 Task: Enable the option "Access unit delimiters" for "H.264/MPEG-4 Part 10/AVC encoder (x264).
Action: Mouse moved to (141, 21)
Screenshot: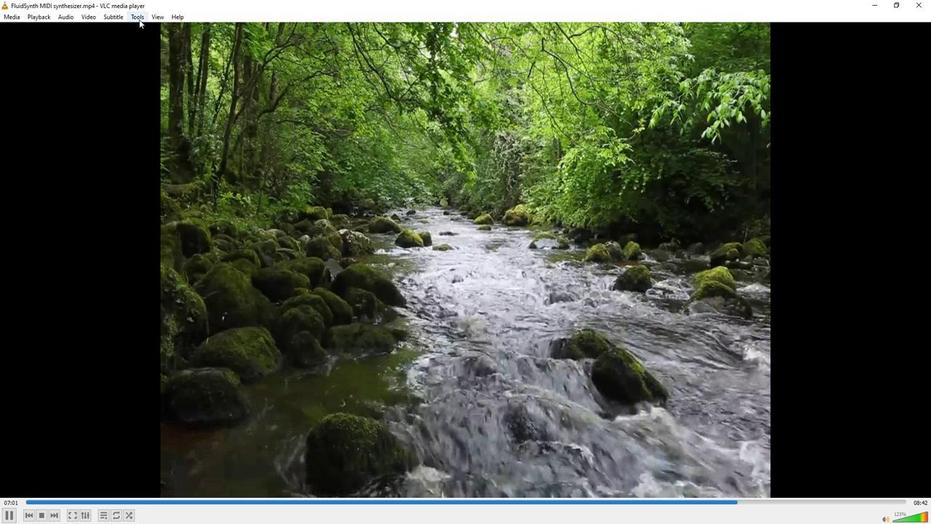 
Action: Mouse pressed left at (141, 21)
Screenshot: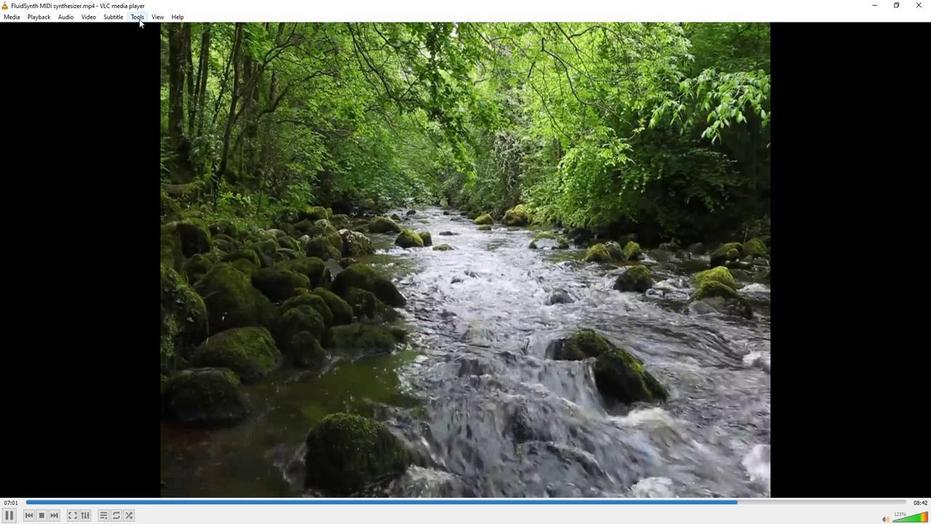 
Action: Mouse moved to (157, 136)
Screenshot: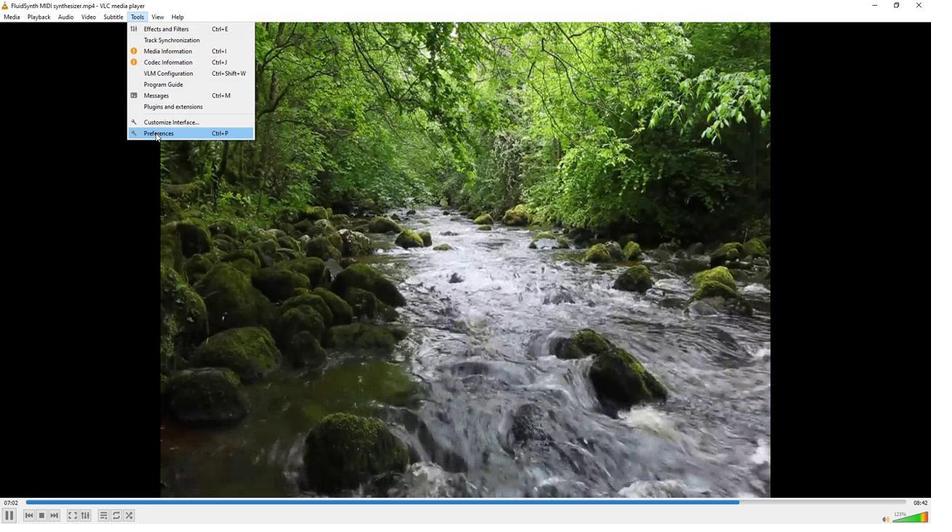 
Action: Mouse pressed left at (157, 136)
Screenshot: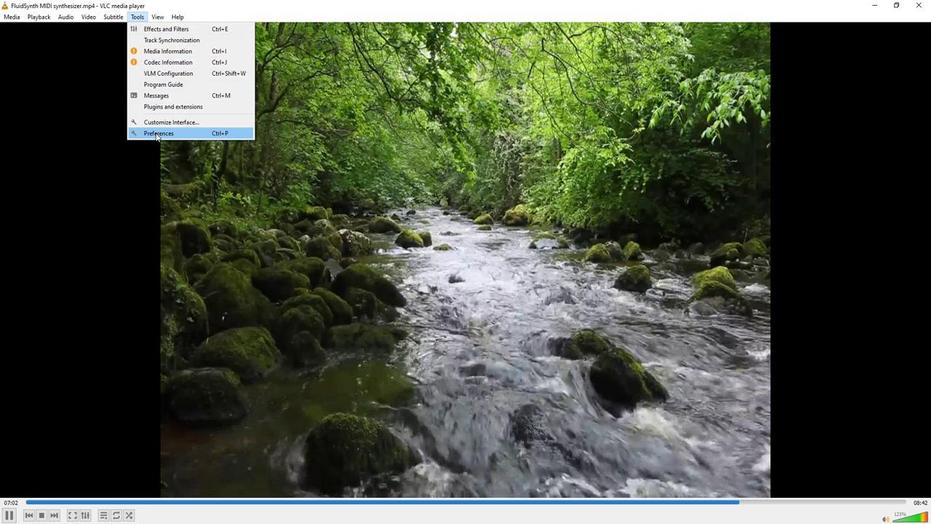 
Action: Mouse moved to (112, 411)
Screenshot: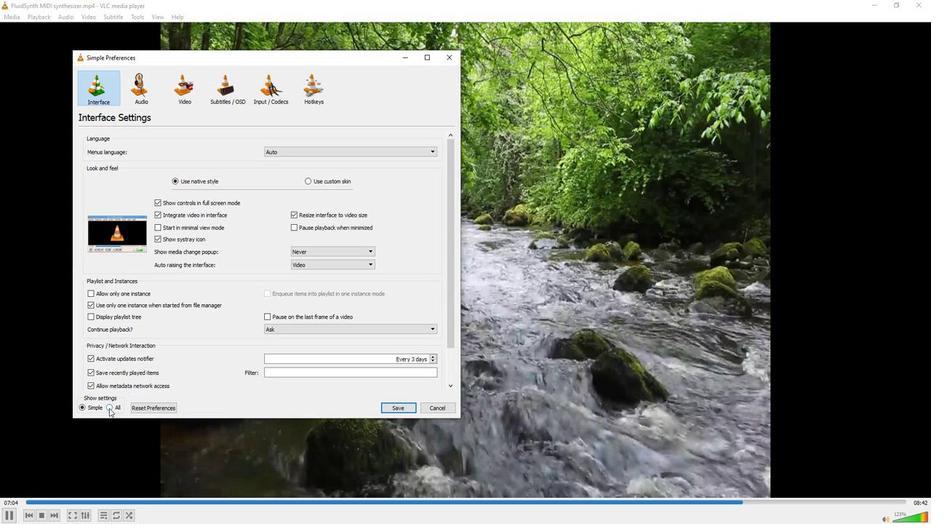 
Action: Mouse pressed left at (112, 411)
Screenshot: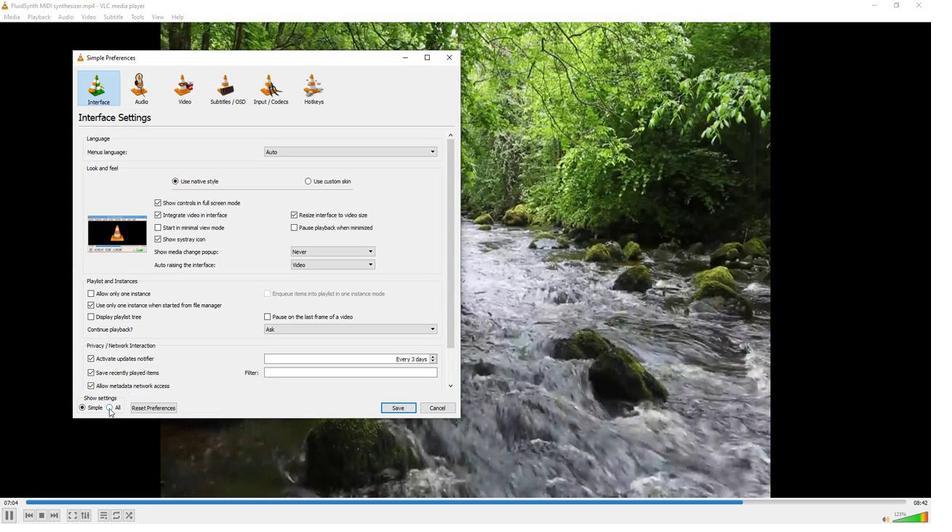 
Action: Mouse moved to (98, 315)
Screenshot: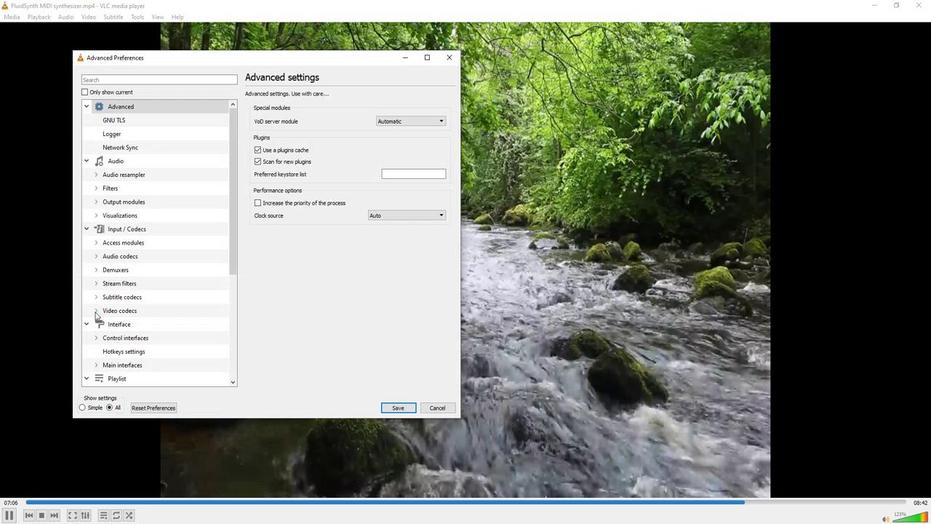 
Action: Mouse pressed left at (98, 315)
Screenshot: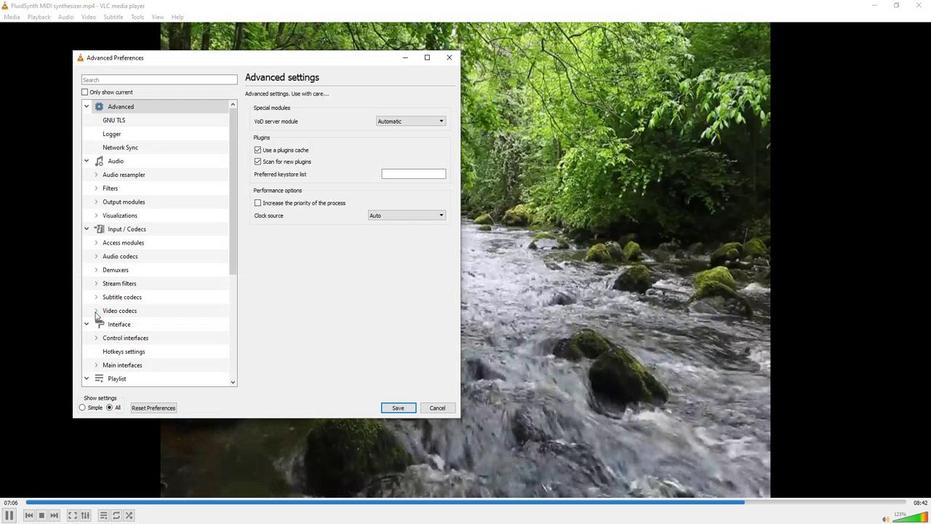 
Action: Mouse moved to (125, 354)
Screenshot: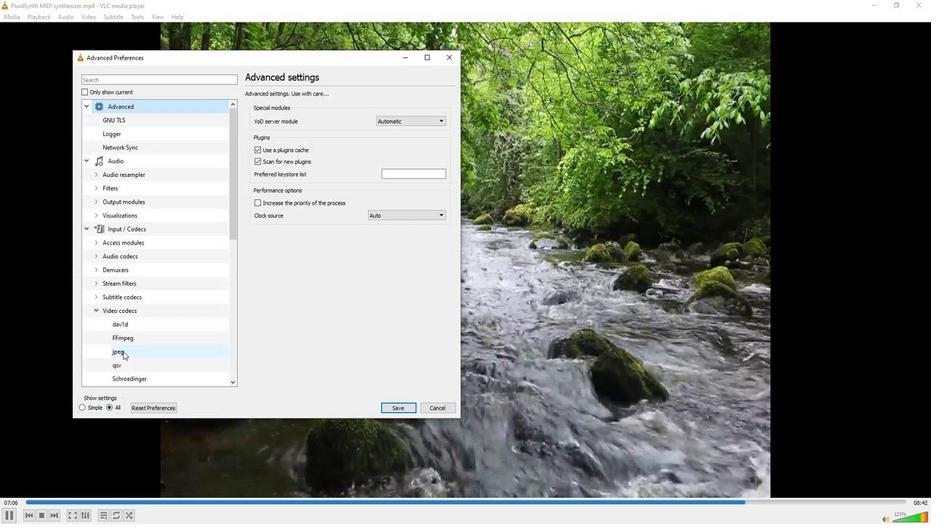 
Action: Mouse scrolled (125, 353) with delta (0, 0)
Screenshot: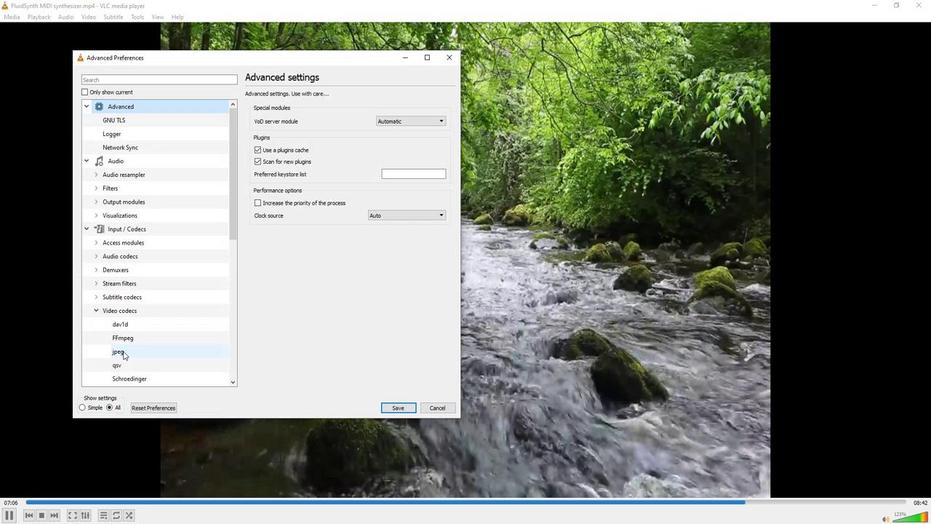 
Action: Mouse moved to (129, 383)
Screenshot: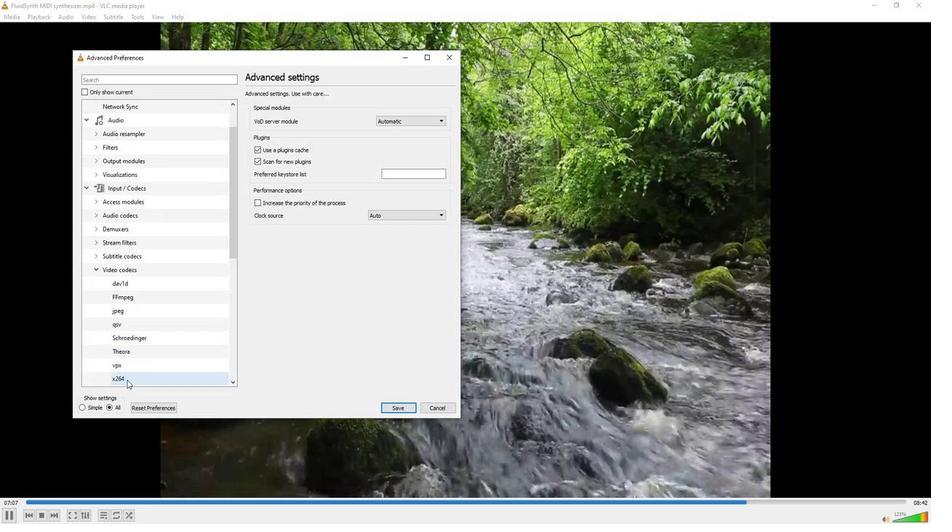 
Action: Mouse pressed left at (129, 383)
Screenshot: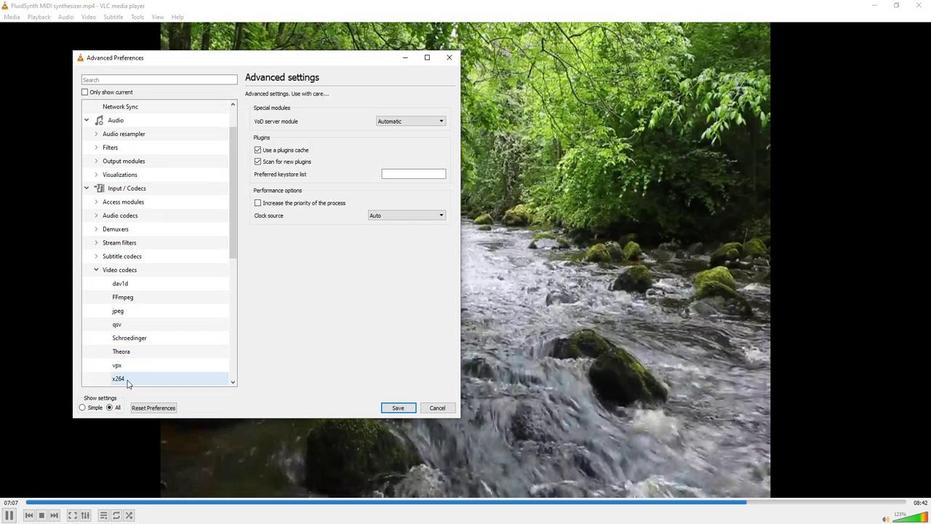 
Action: Mouse moved to (320, 309)
Screenshot: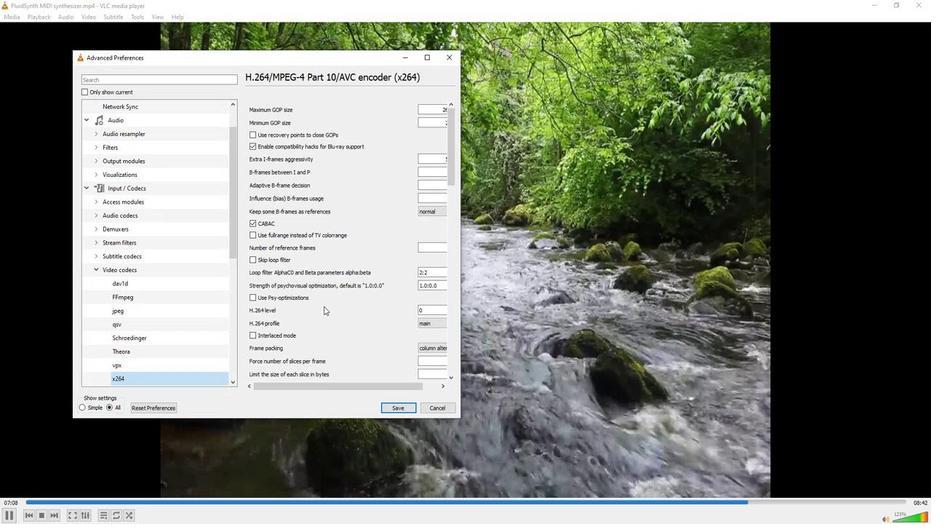 
Action: Mouse scrolled (320, 308) with delta (0, 0)
Screenshot: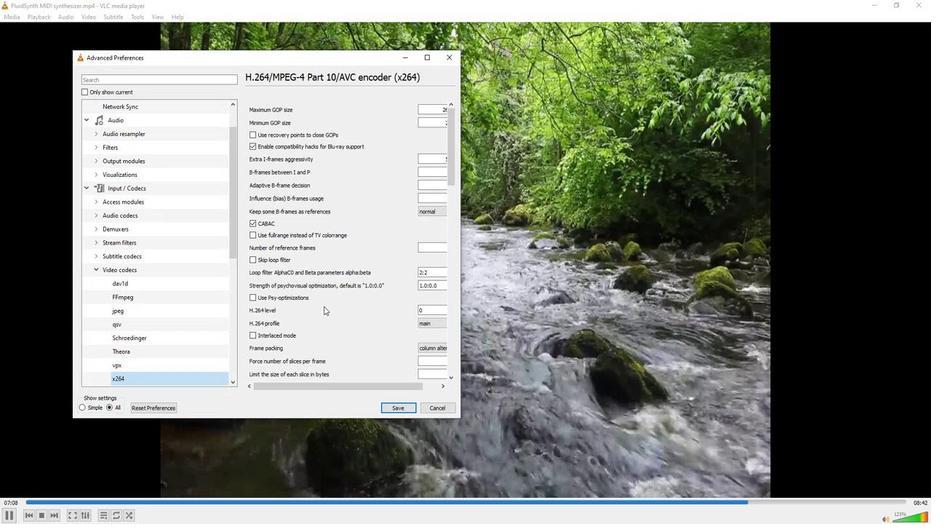 
Action: Mouse moved to (317, 309)
Screenshot: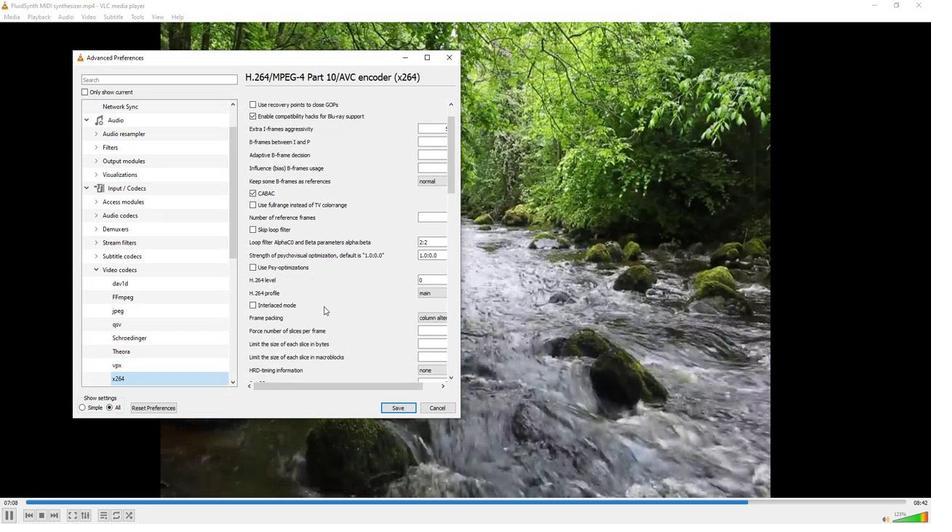 
Action: Mouse scrolled (317, 308) with delta (0, 0)
Screenshot: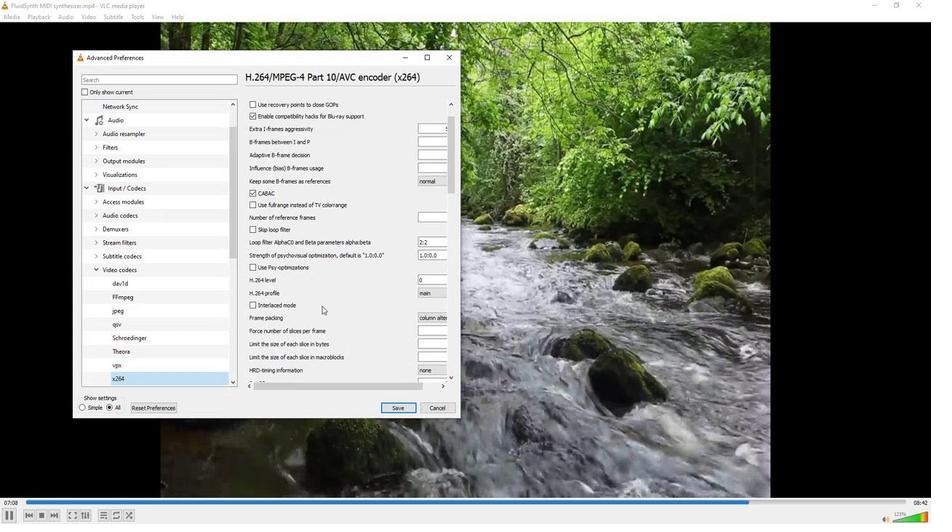 
Action: Mouse scrolled (317, 308) with delta (0, 0)
Screenshot: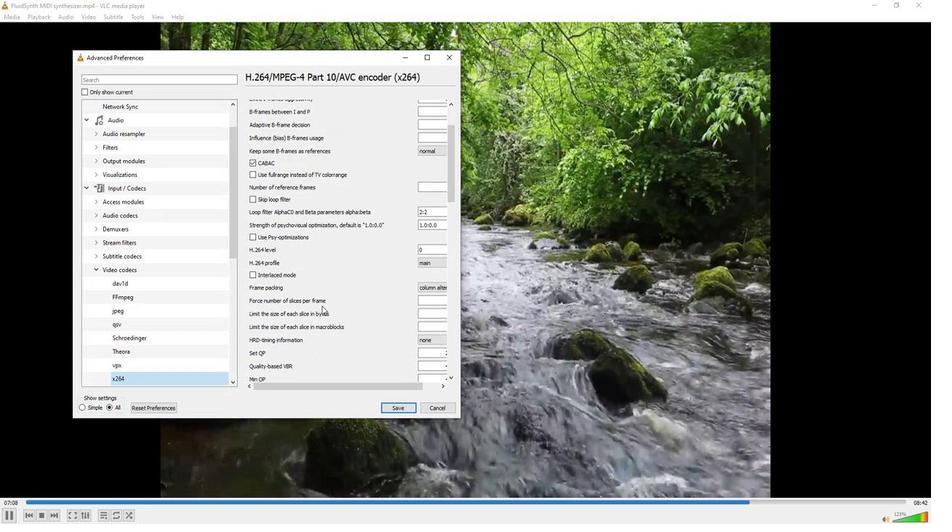 
Action: Mouse scrolled (317, 308) with delta (0, 0)
Screenshot: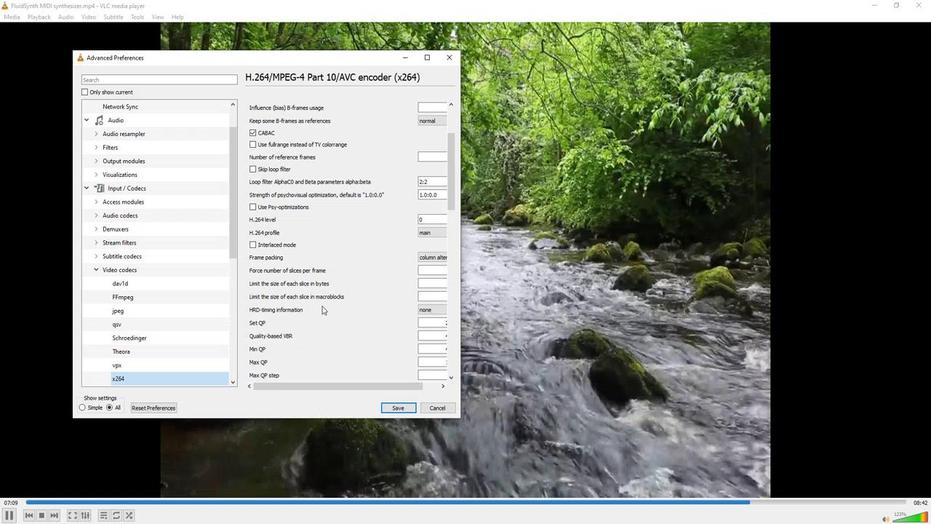 
Action: Mouse scrolled (317, 308) with delta (0, 0)
Screenshot: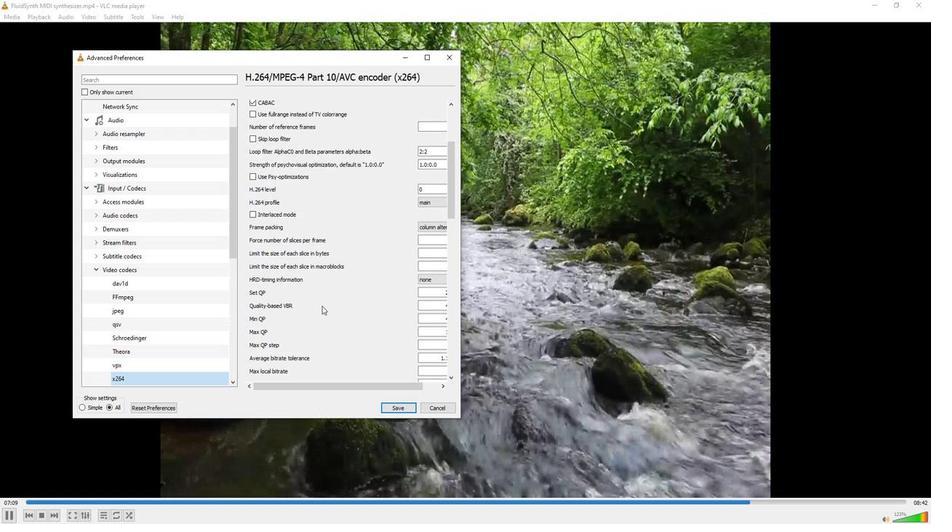 
Action: Mouse scrolled (317, 308) with delta (0, 0)
Screenshot: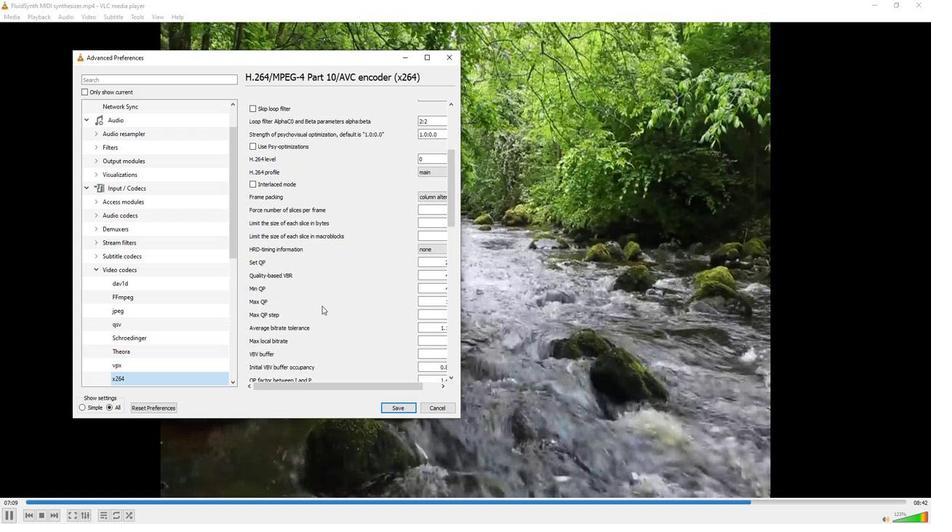 
Action: Mouse scrolled (317, 308) with delta (0, 0)
Screenshot: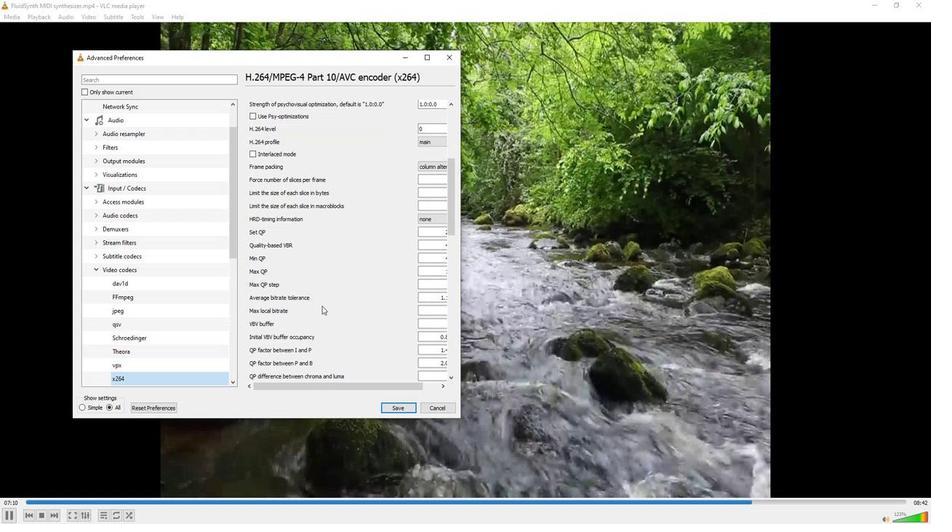 
Action: Mouse scrolled (317, 308) with delta (0, 0)
Screenshot: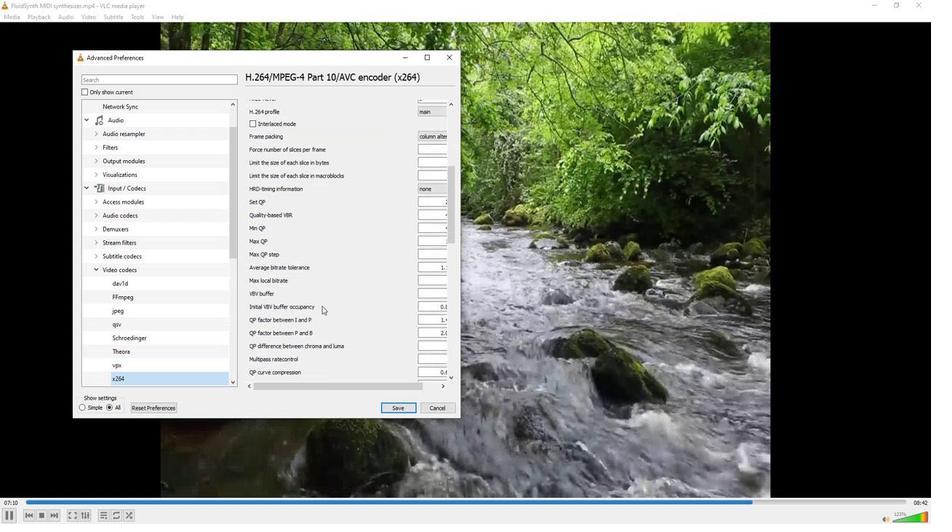 
Action: Mouse scrolled (317, 308) with delta (0, 0)
Screenshot: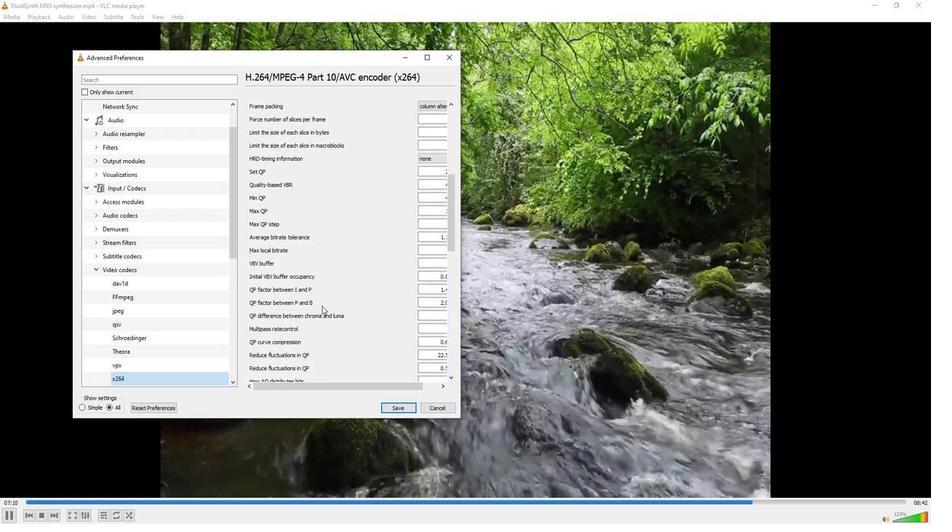 
Action: Mouse scrolled (317, 308) with delta (0, 0)
Screenshot: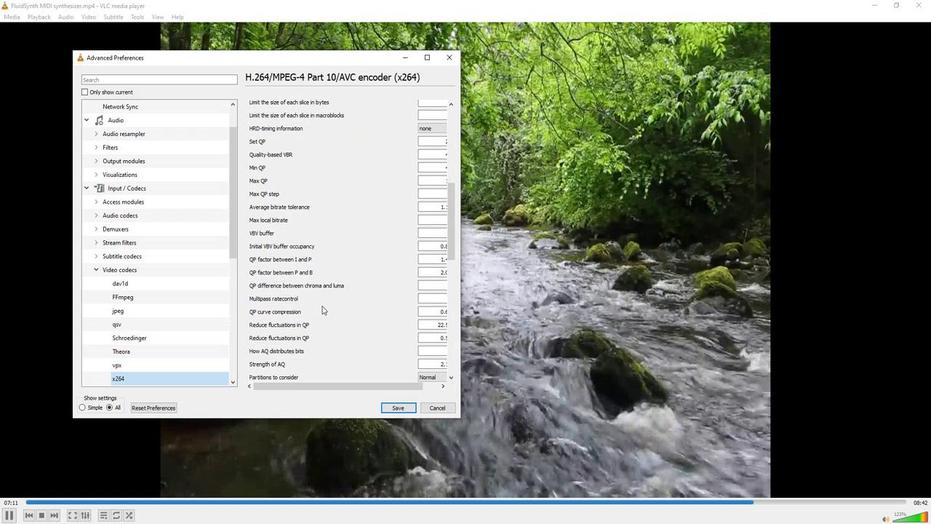 
Action: Mouse scrolled (317, 308) with delta (0, 0)
Screenshot: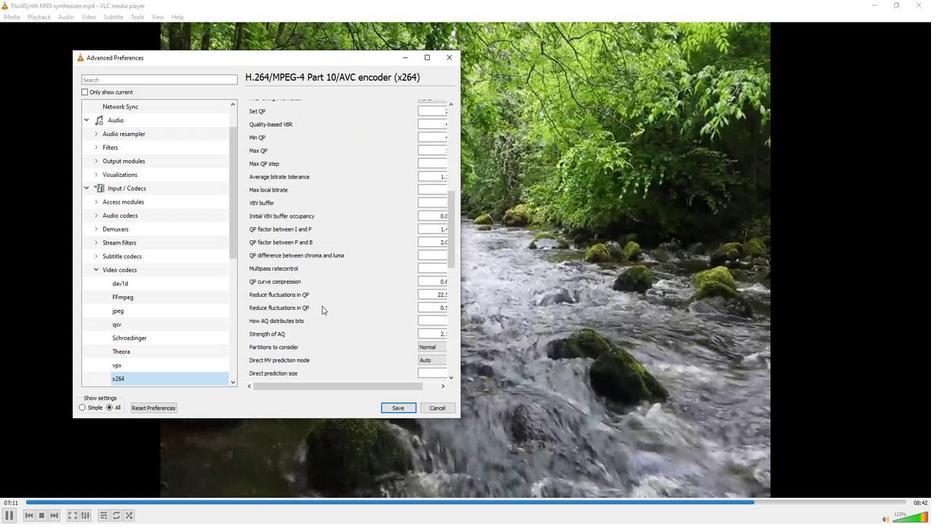
Action: Mouse scrolled (317, 308) with delta (0, 0)
Screenshot: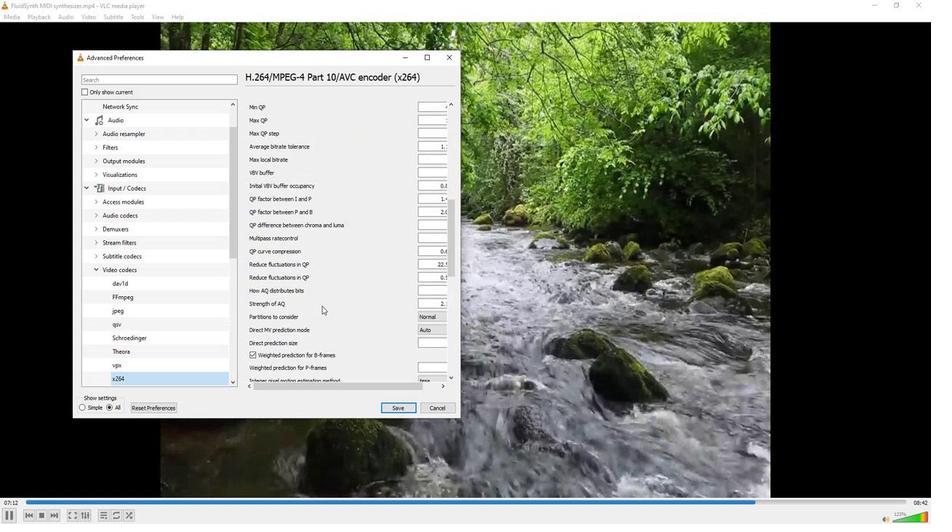 
Action: Mouse scrolled (317, 308) with delta (0, 0)
Screenshot: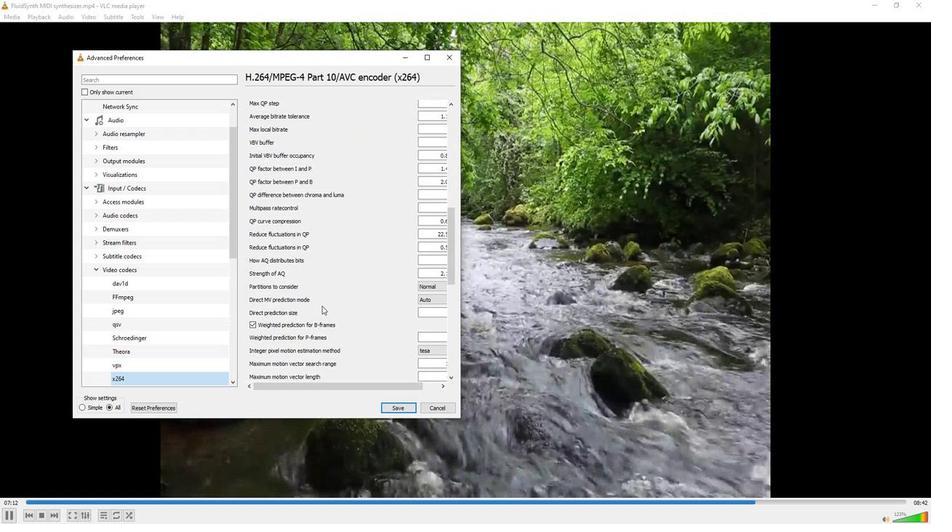 
Action: Mouse scrolled (317, 308) with delta (0, 0)
Screenshot: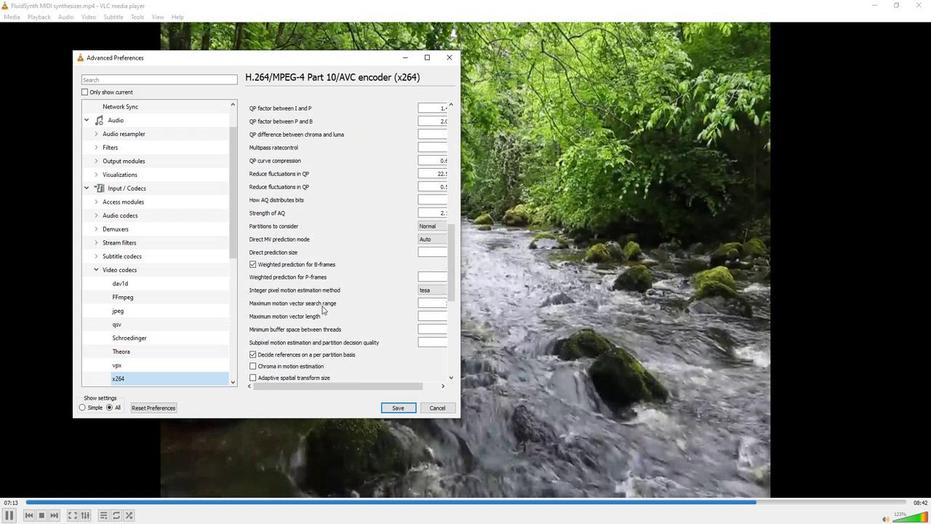 
Action: Mouse scrolled (317, 308) with delta (0, 0)
Screenshot: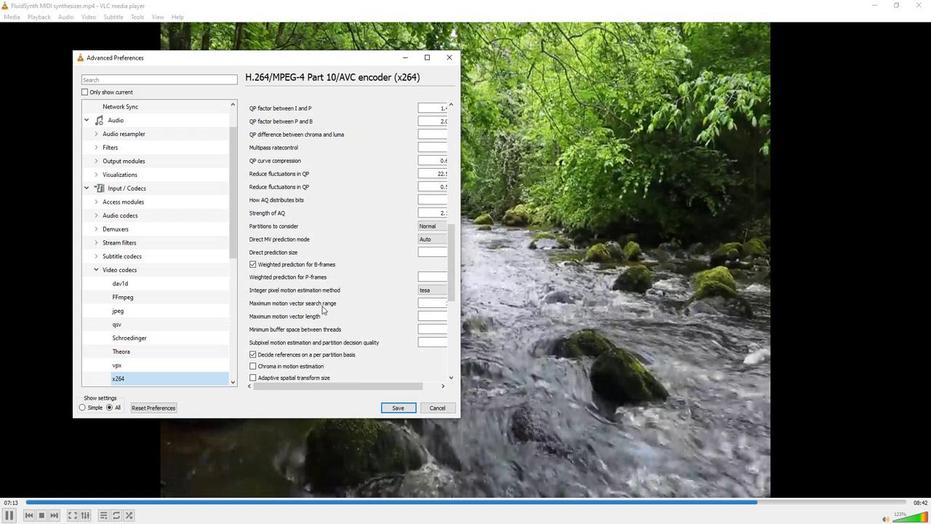 
Action: Mouse scrolled (317, 308) with delta (0, 0)
Screenshot: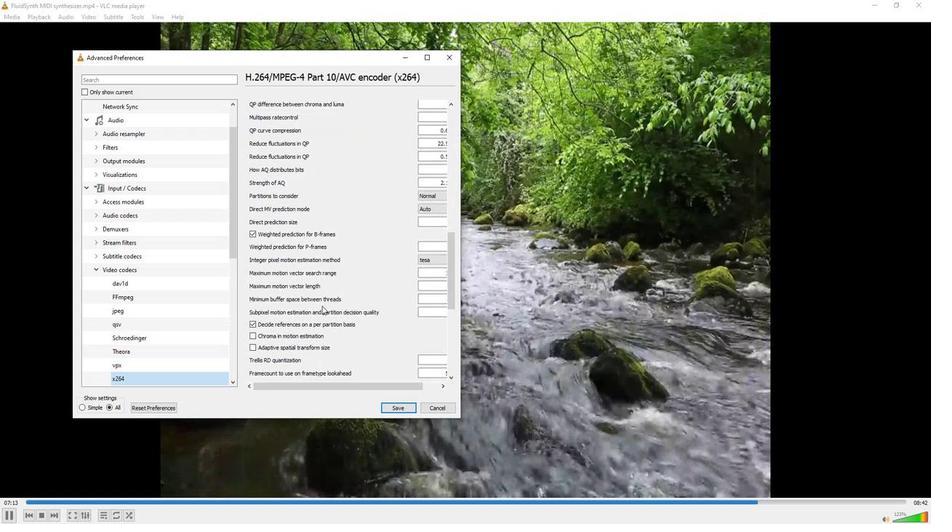 
Action: Mouse scrolled (317, 308) with delta (0, 0)
Screenshot: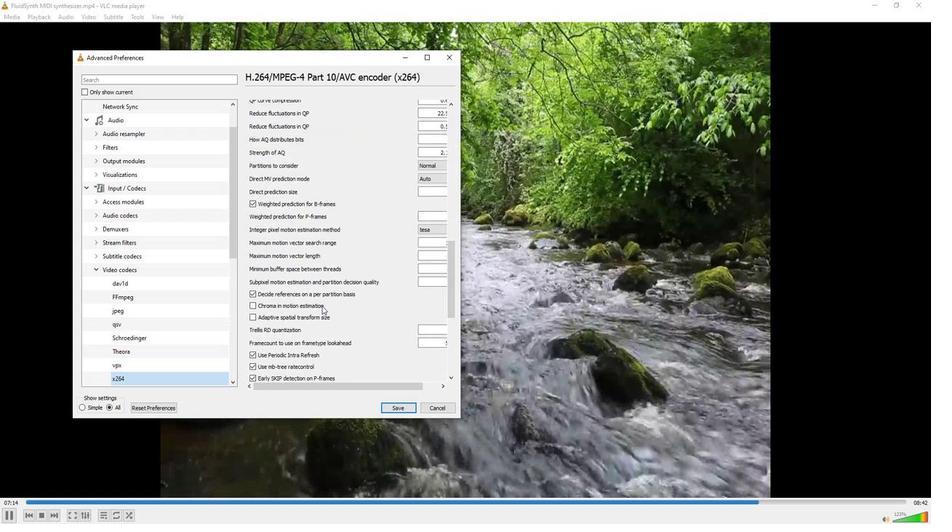 
Action: Mouse scrolled (317, 308) with delta (0, 0)
Screenshot: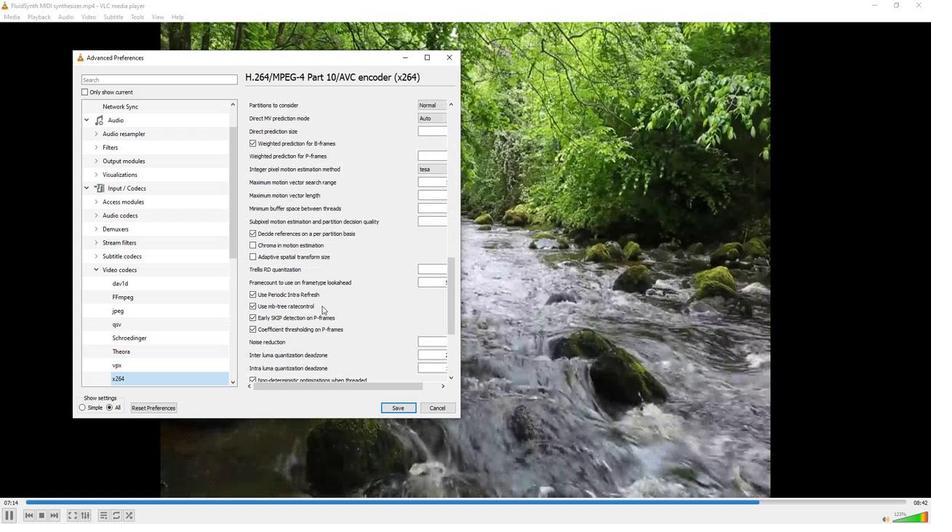 
Action: Mouse scrolled (317, 308) with delta (0, 0)
Screenshot: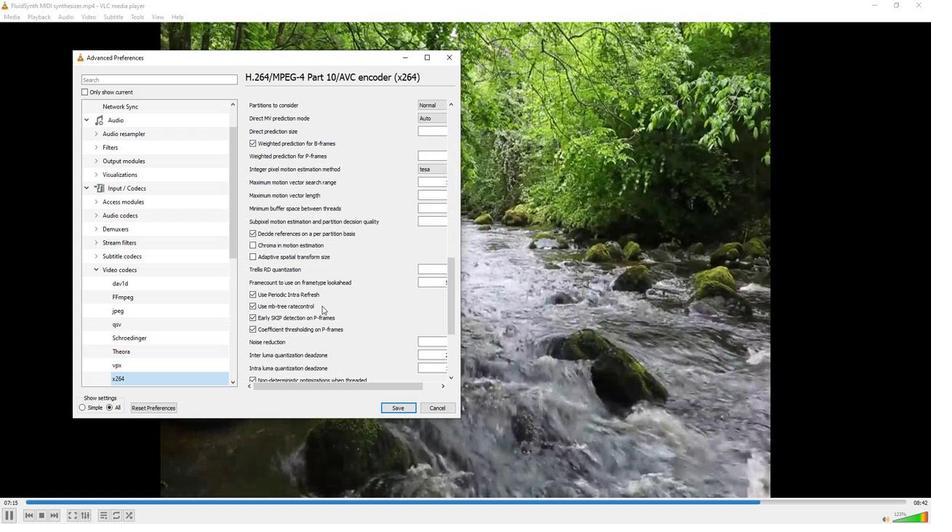 
Action: Mouse scrolled (317, 308) with delta (0, 0)
Screenshot: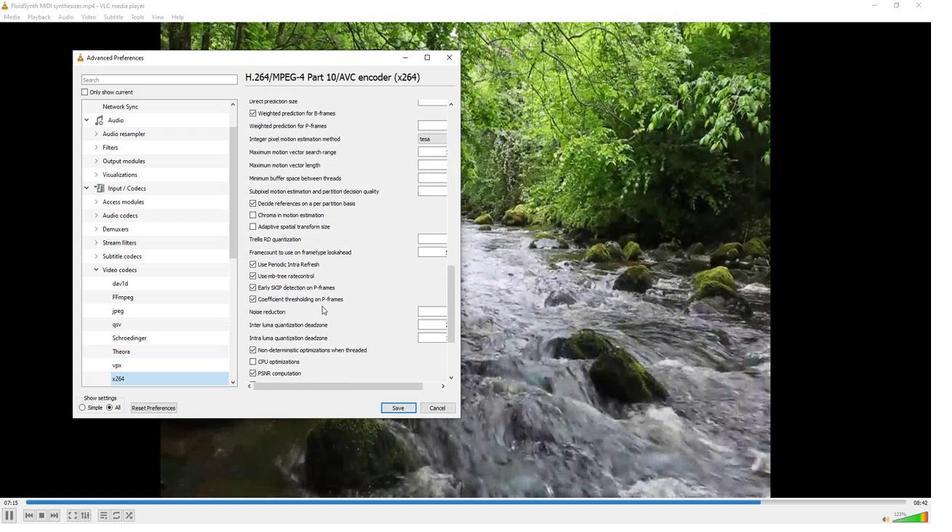
Action: Mouse scrolled (317, 308) with delta (0, 0)
Screenshot: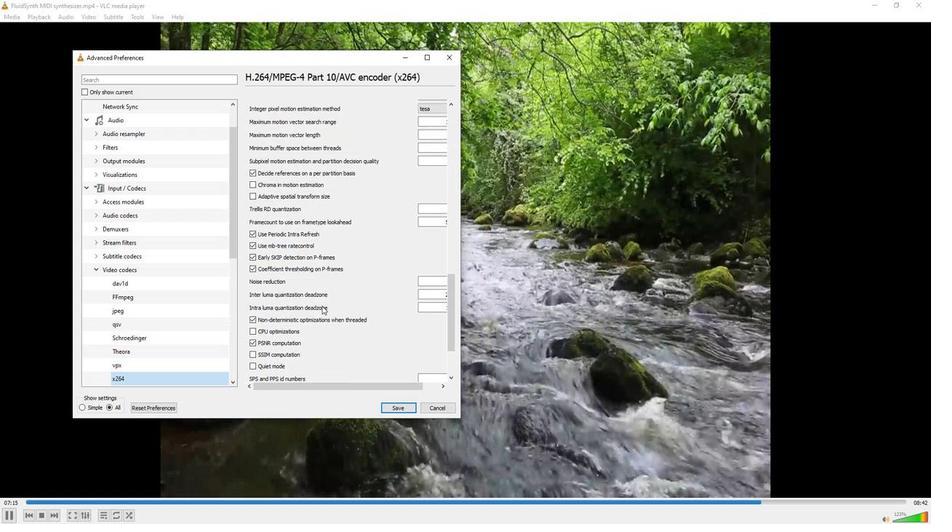 
Action: Mouse scrolled (317, 308) with delta (0, 0)
Screenshot: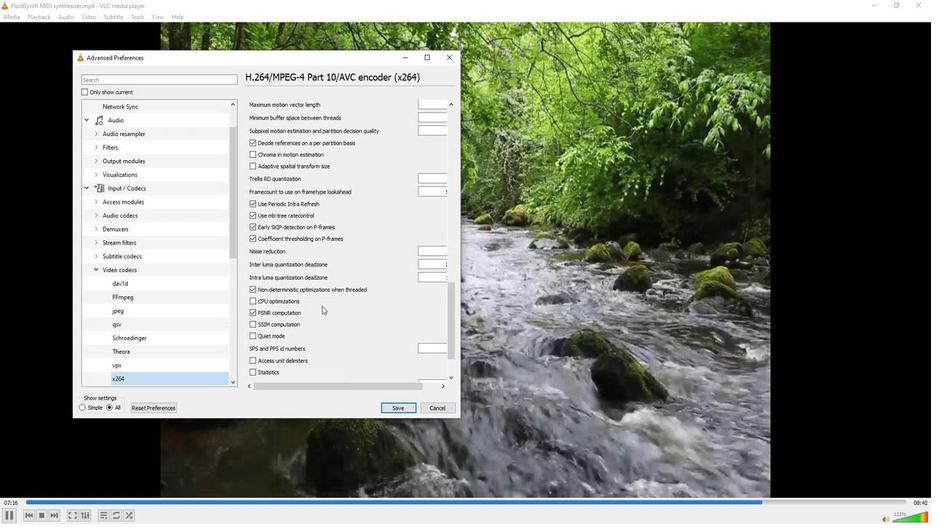 
Action: Mouse moved to (250, 332)
Screenshot: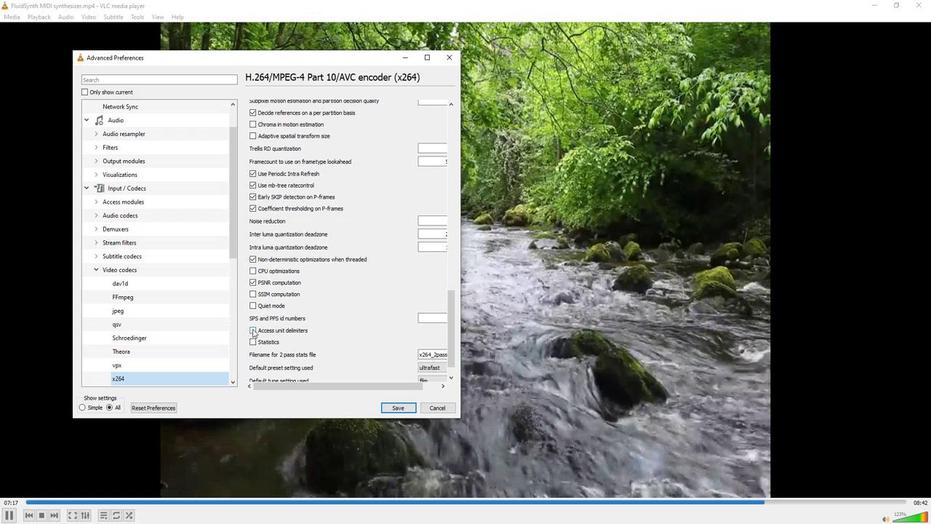 
Action: Mouse pressed left at (250, 332)
Screenshot: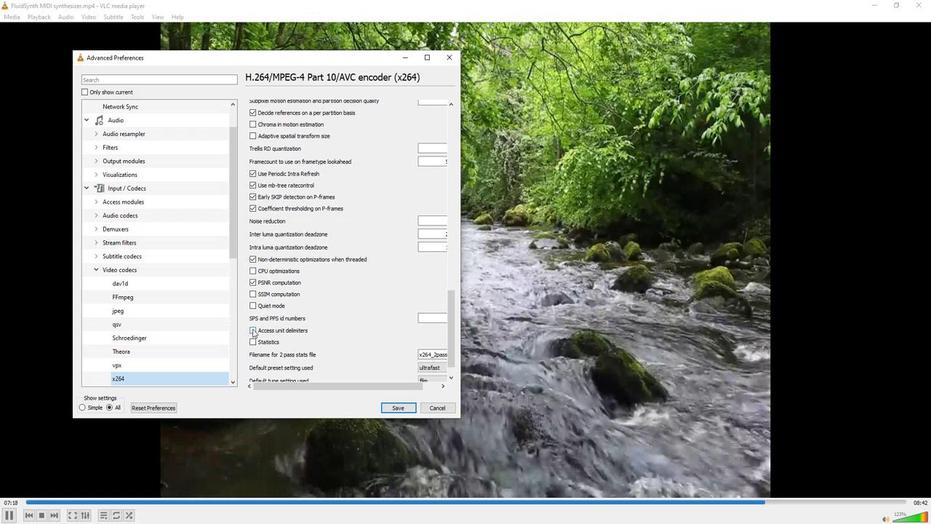 
Action: Mouse moved to (265, 351)
Screenshot: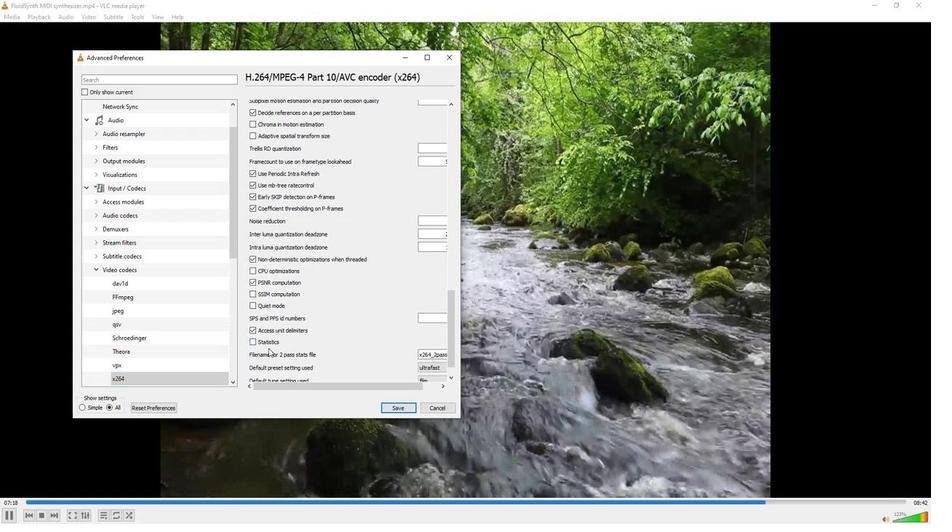 
